 Task: Look for products in the category "Cereal" from Schoolyard Snacks only.
Action: Mouse moved to (704, 274)
Screenshot: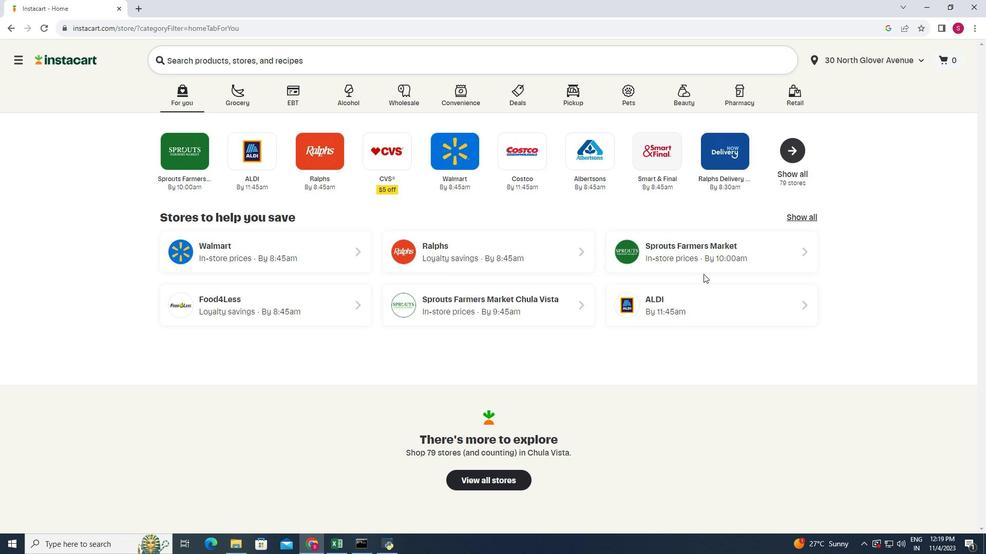 
Action: Mouse pressed left at (704, 274)
Screenshot: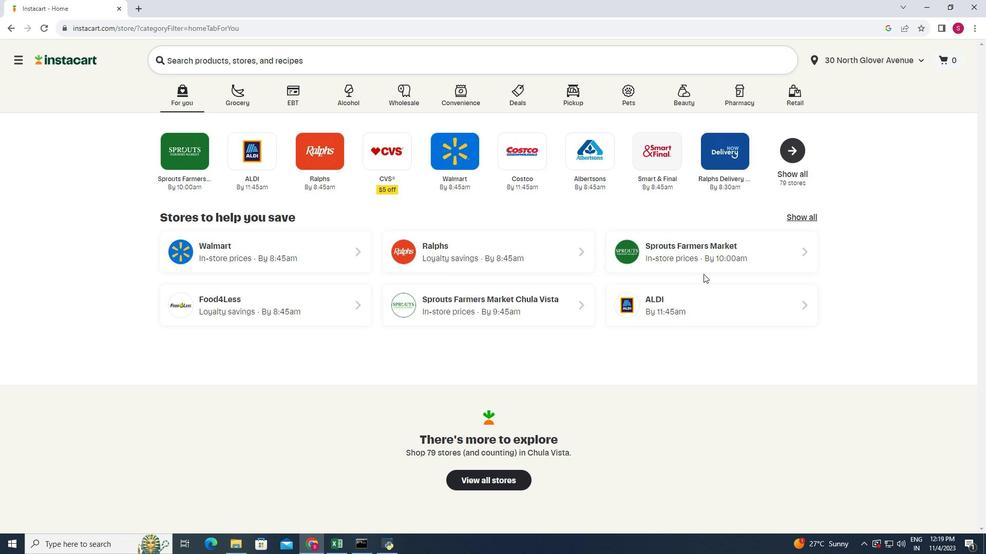 
Action: Mouse moved to (710, 262)
Screenshot: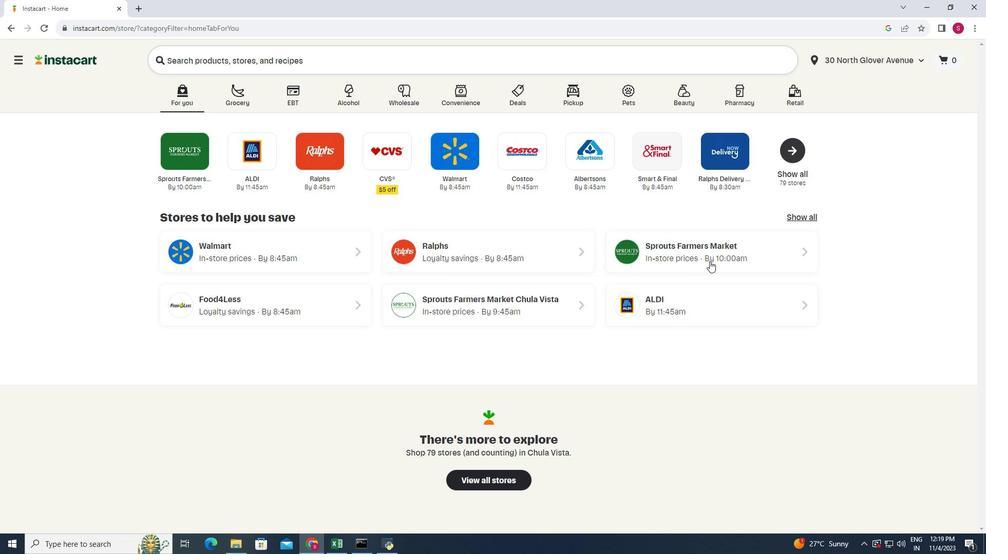 
Action: Mouse pressed left at (710, 262)
Screenshot: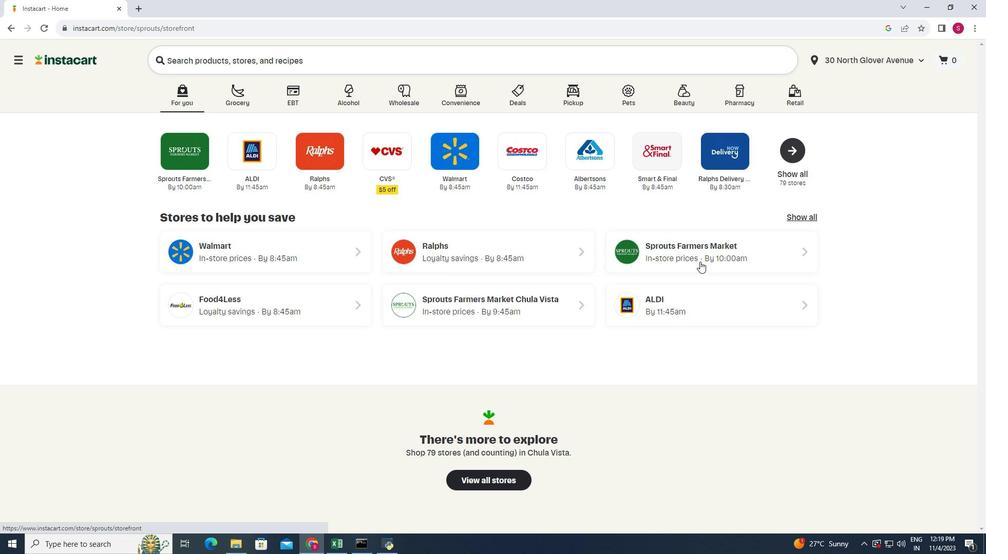
Action: Mouse moved to (51, 337)
Screenshot: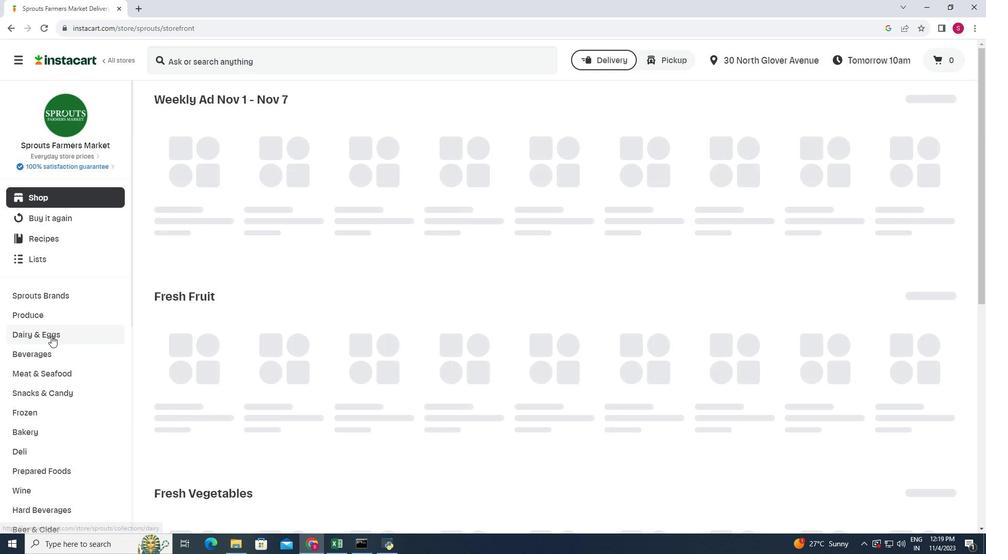 
Action: Mouse scrolled (51, 336) with delta (0, 0)
Screenshot: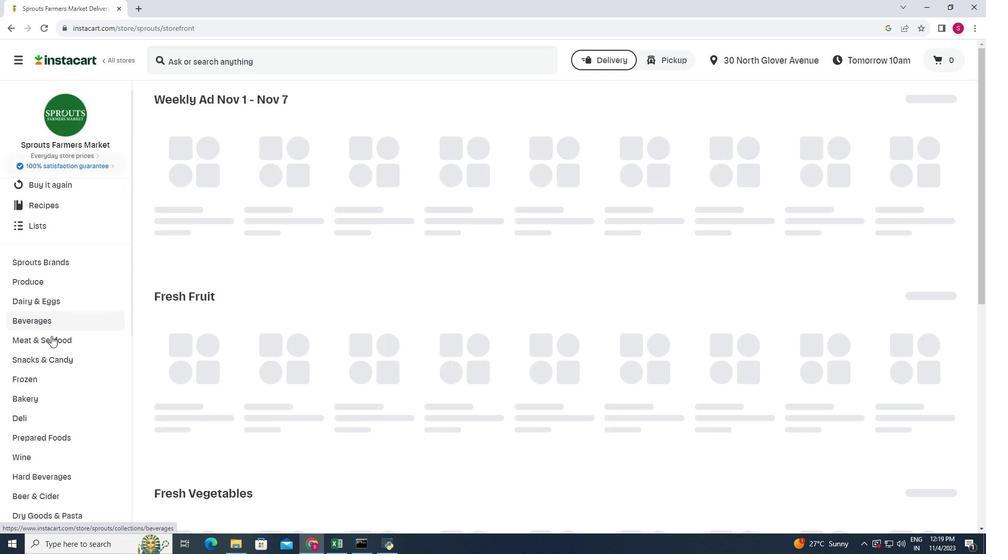 
Action: Mouse scrolled (51, 336) with delta (0, 0)
Screenshot: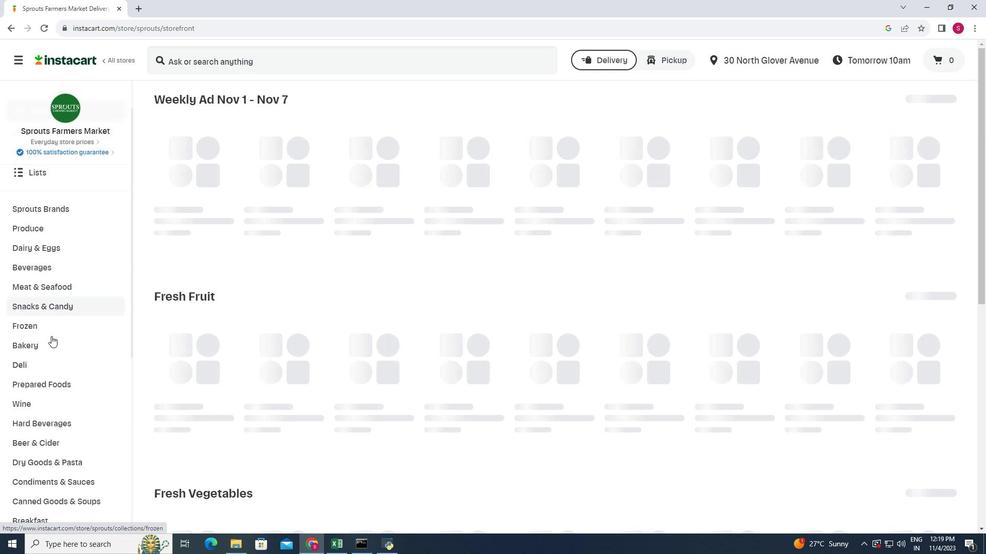 
Action: Mouse scrolled (51, 336) with delta (0, 0)
Screenshot: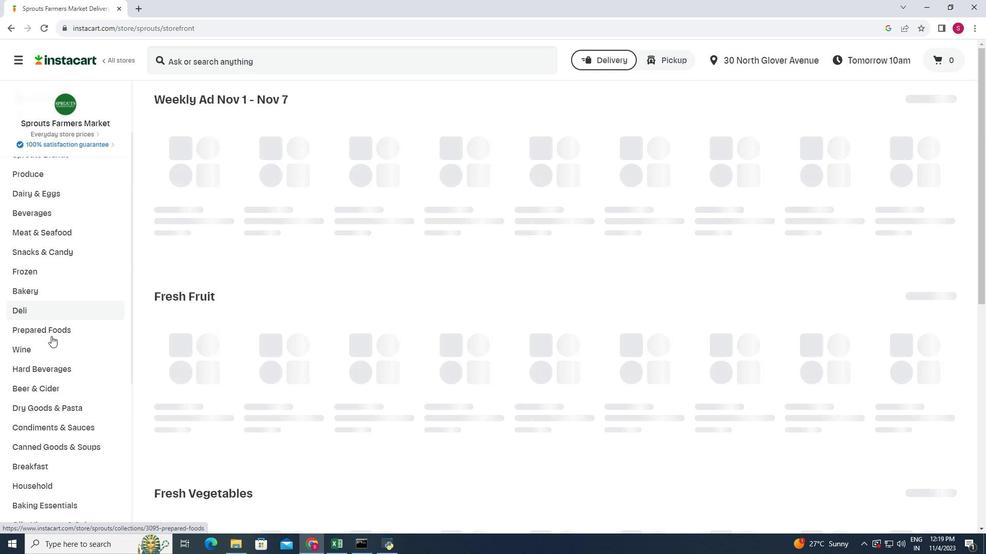 
Action: Mouse moved to (50, 449)
Screenshot: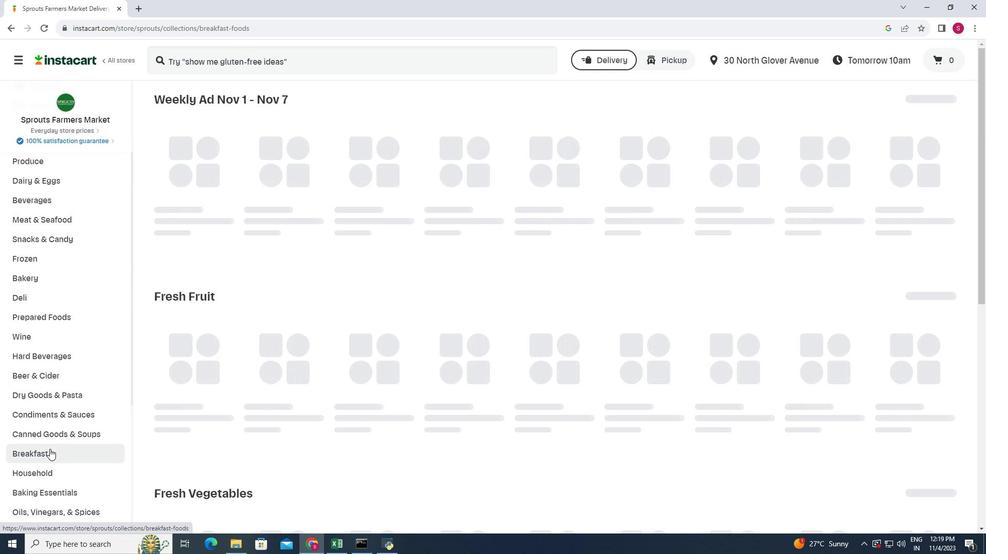 
Action: Mouse pressed left at (50, 449)
Screenshot: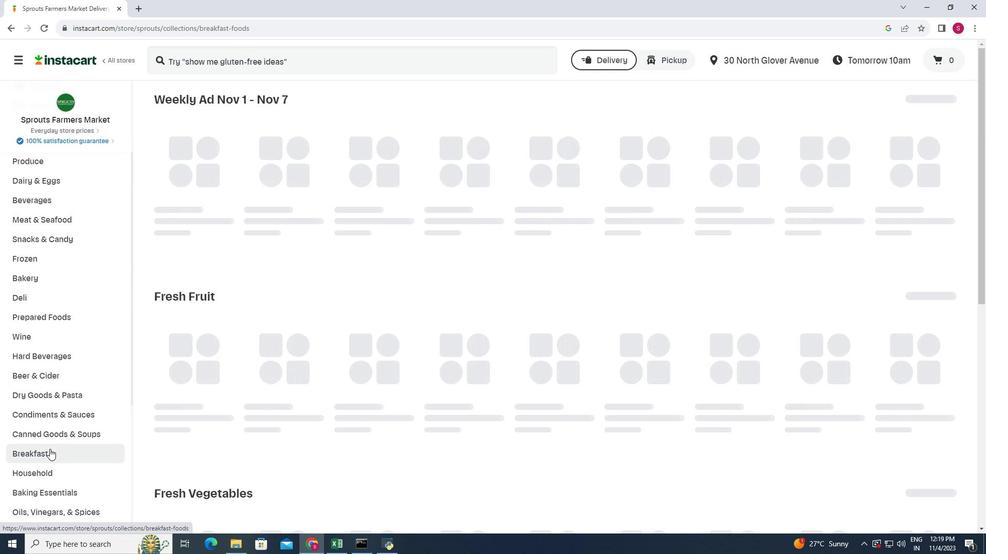 
Action: Mouse moved to (766, 135)
Screenshot: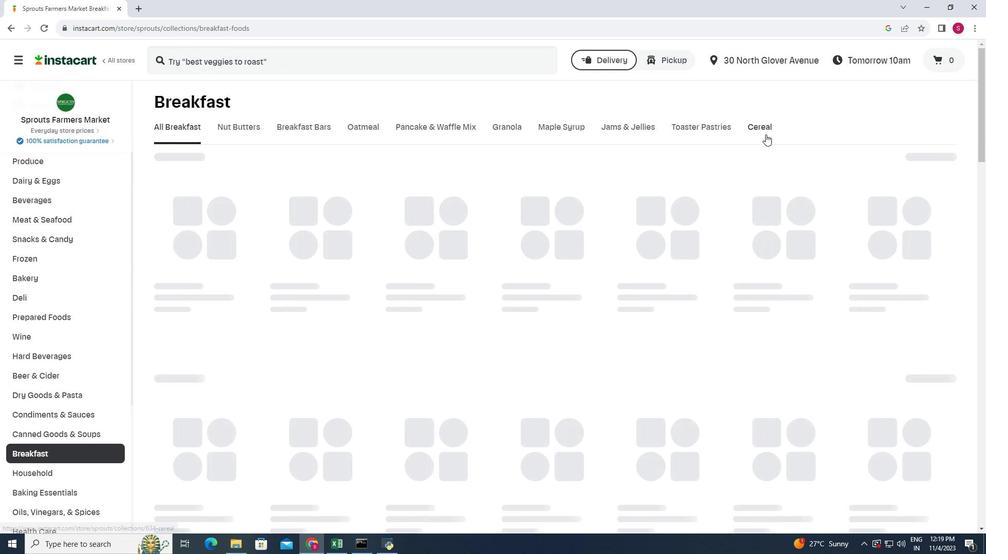
Action: Mouse pressed left at (766, 135)
Screenshot: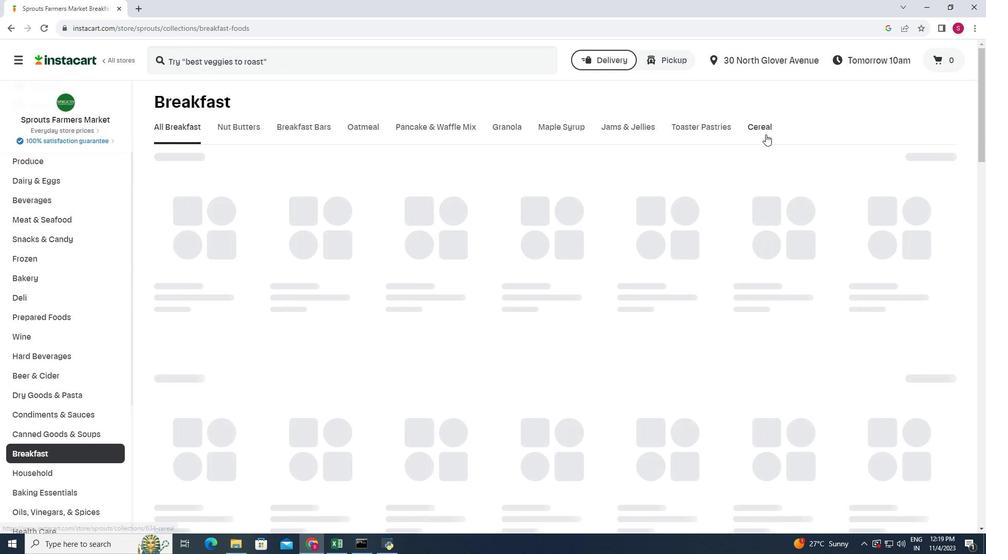 
Action: Mouse moved to (406, 164)
Screenshot: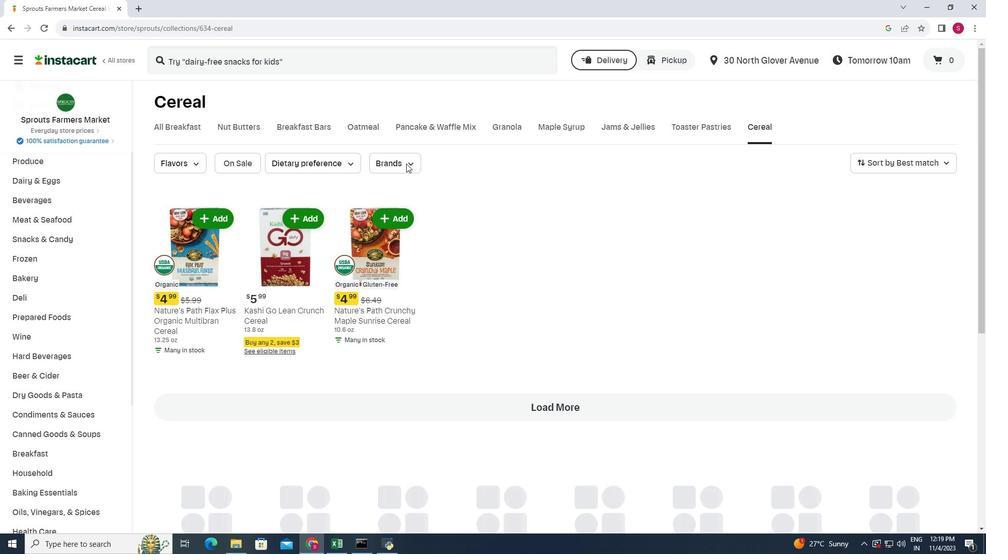
Action: Mouse pressed left at (406, 164)
Screenshot: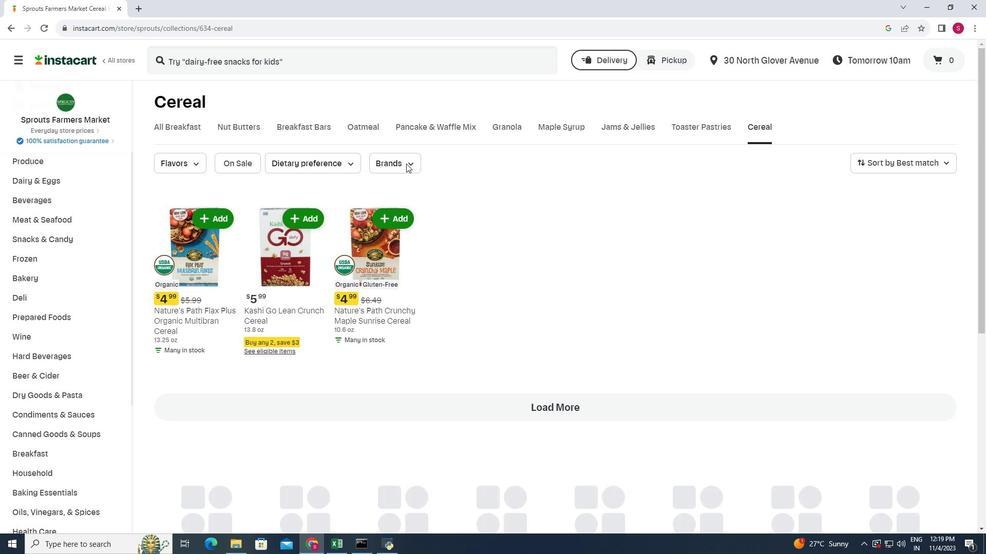 
Action: Mouse moved to (440, 207)
Screenshot: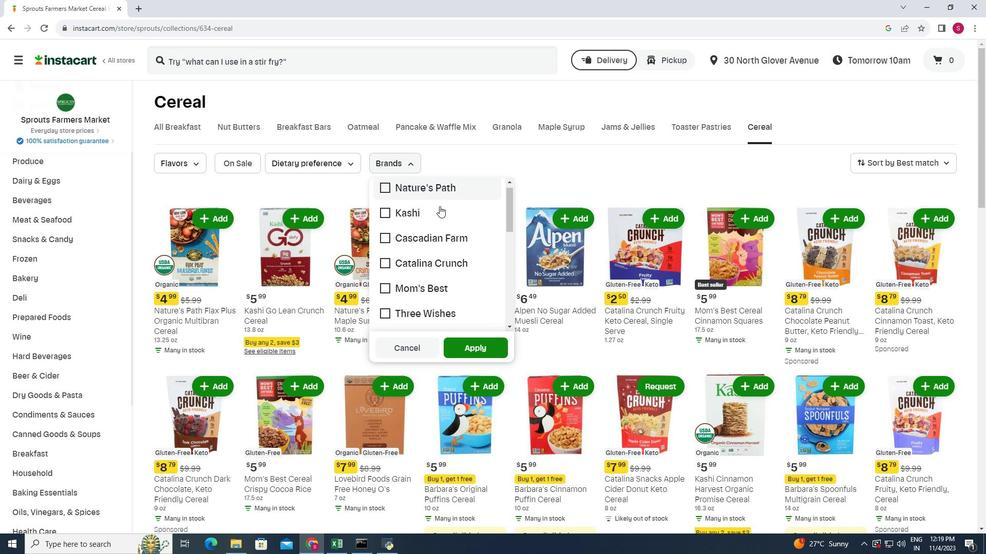 
Action: Mouse scrolled (440, 206) with delta (0, 0)
Screenshot: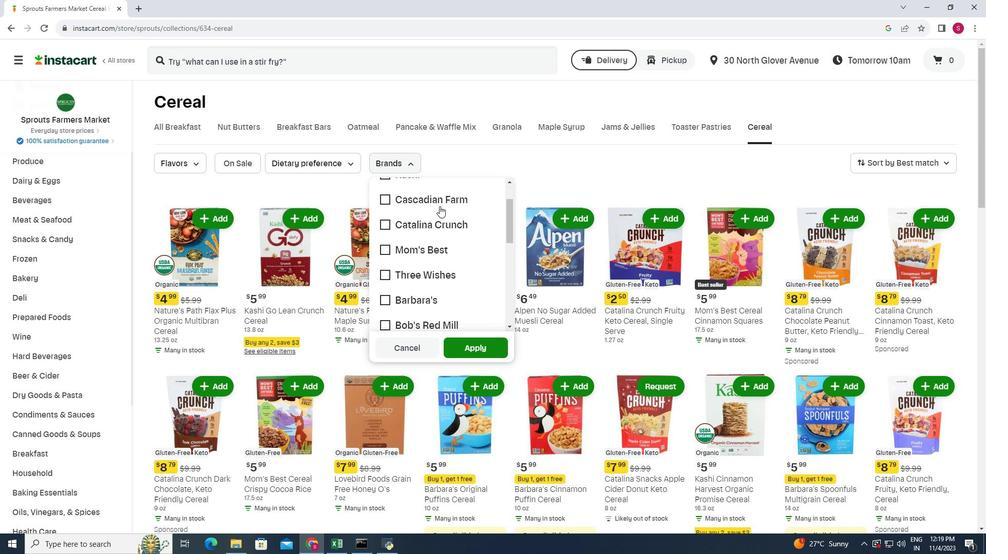 
Action: Mouse scrolled (440, 206) with delta (0, 0)
Screenshot: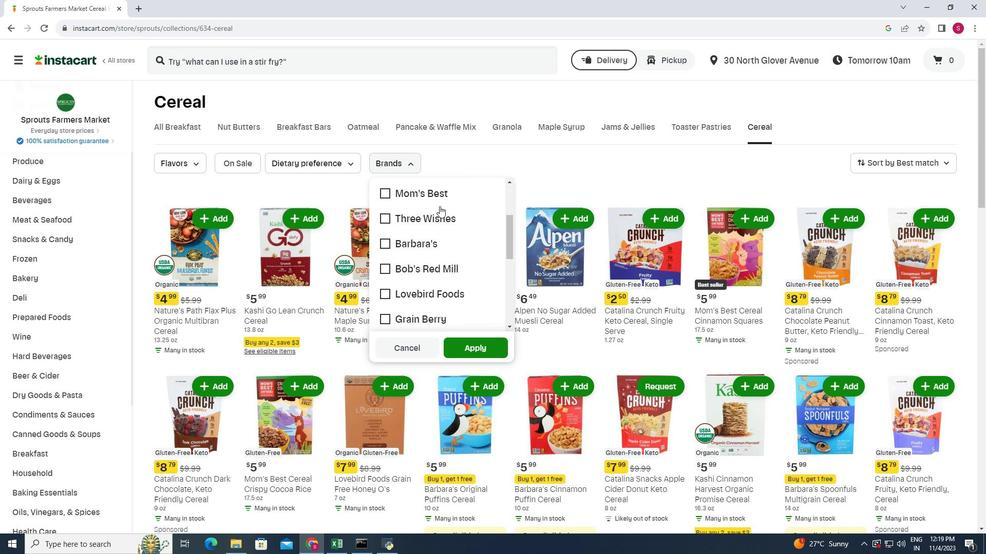 
Action: Mouse scrolled (440, 206) with delta (0, 0)
Screenshot: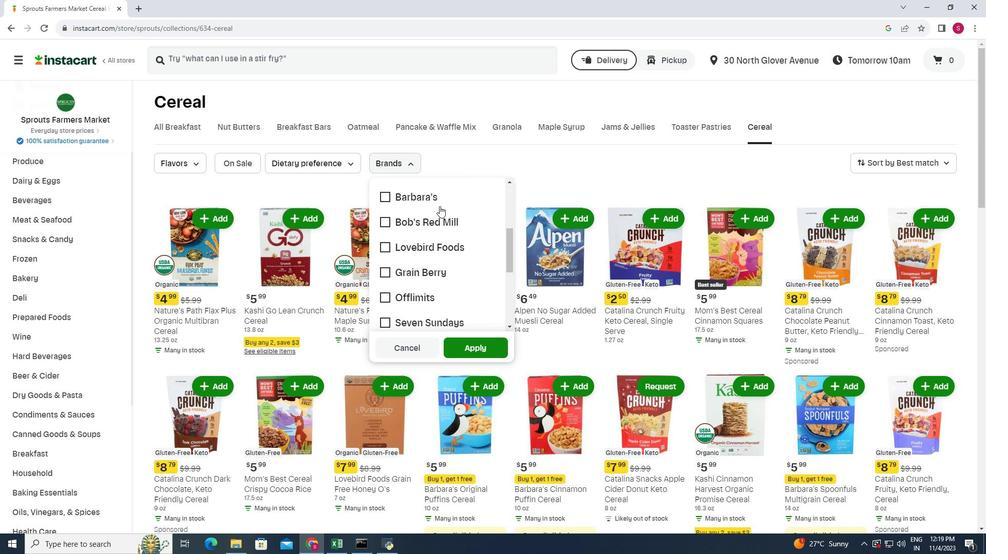 
Action: Mouse scrolled (440, 206) with delta (0, 0)
Screenshot: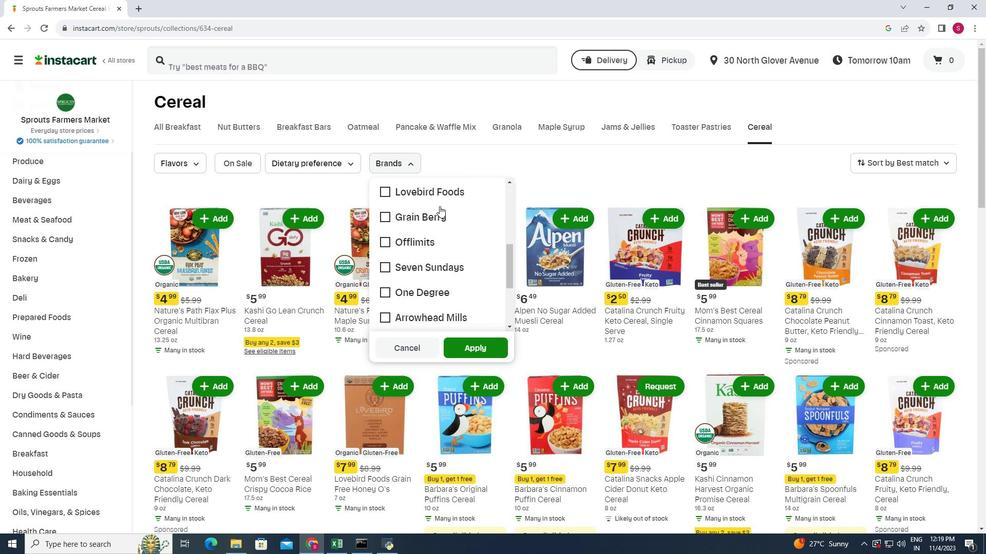 
Action: Mouse scrolled (440, 206) with delta (0, 0)
Screenshot: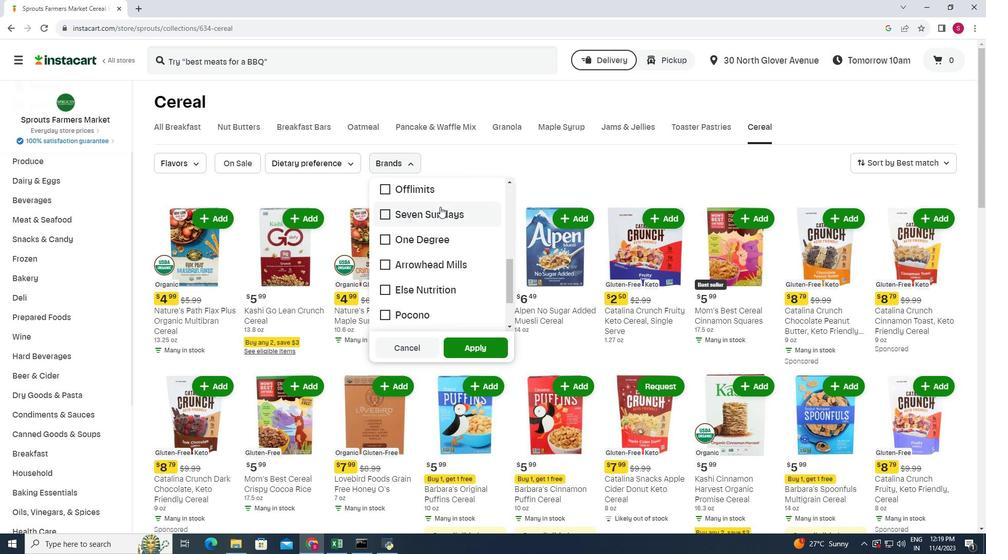 
Action: Mouse moved to (440, 207)
Screenshot: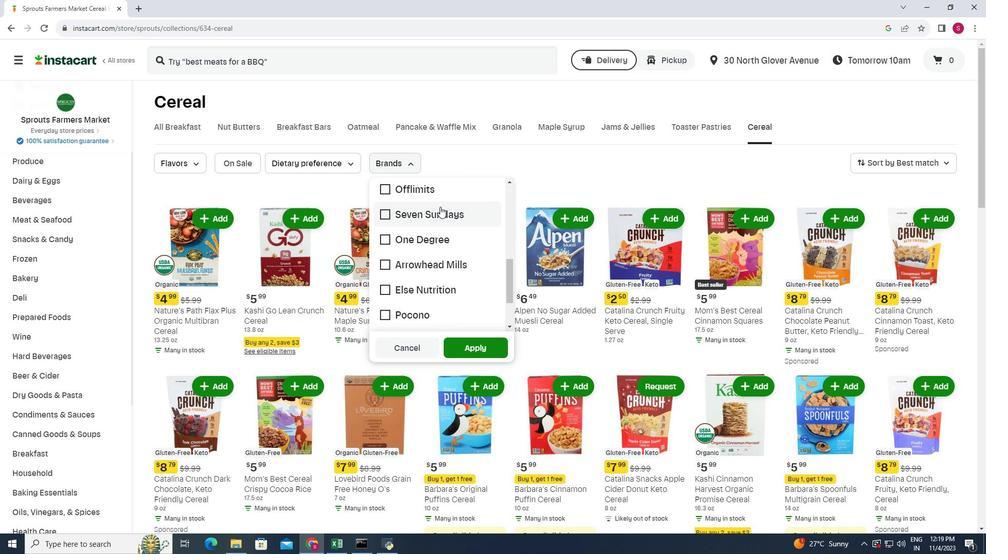 
Action: Mouse scrolled (440, 207) with delta (0, 0)
Screenshot: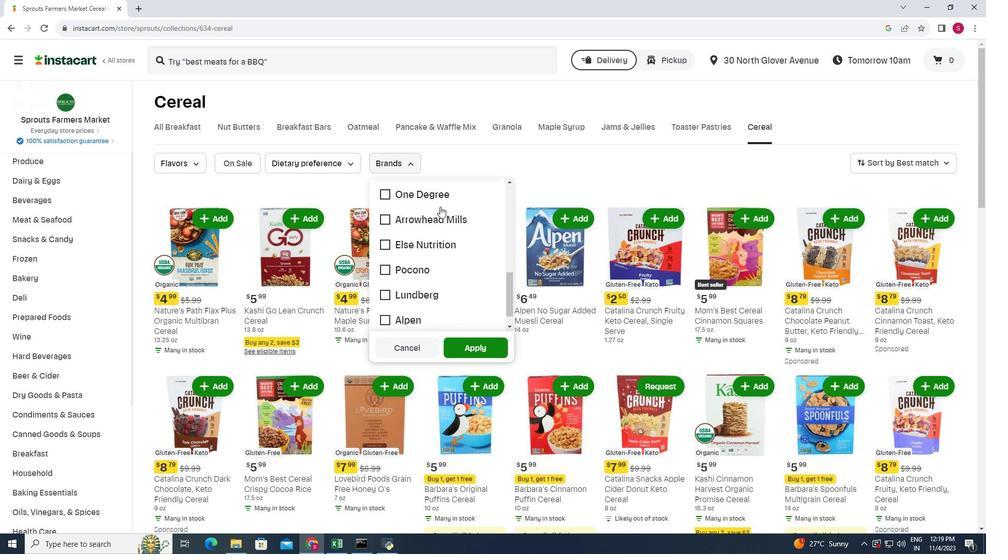 
Action: Mouse scrolled (440, 207) with delta (0, 0)
Screenshot: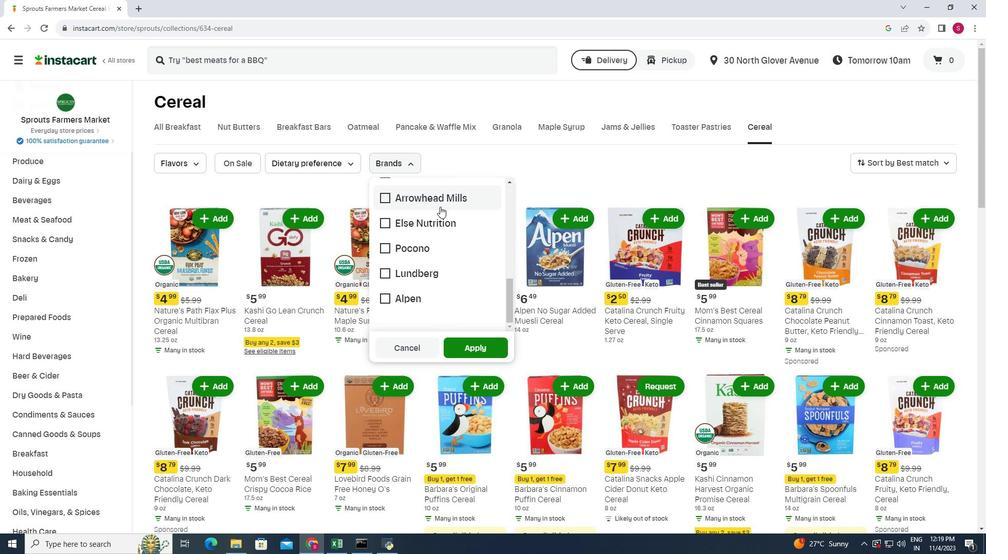 
Action: Mouse scrolled (440, 207) with delta (0, 0)
Screenshot: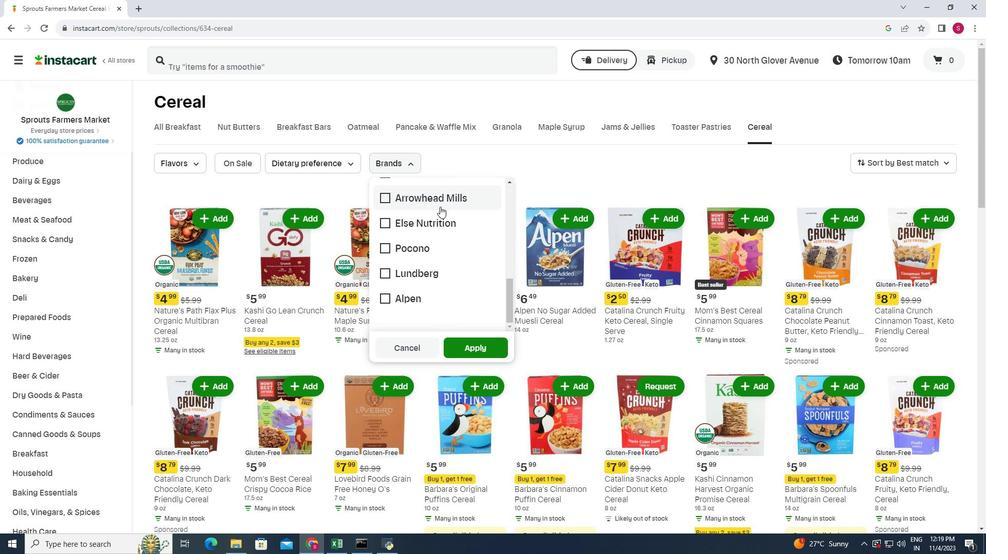 
Action: Mouse scrolled (440, 208) with delta (0, 0)
Screenshot: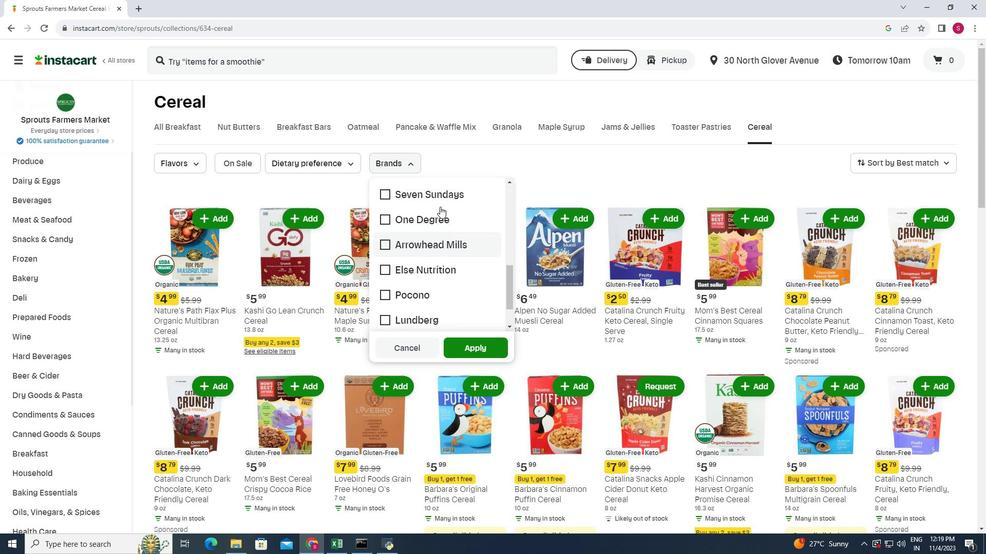 
Action: Mouse scrolled (440, 208) with delta (0, 0)
Screenshot: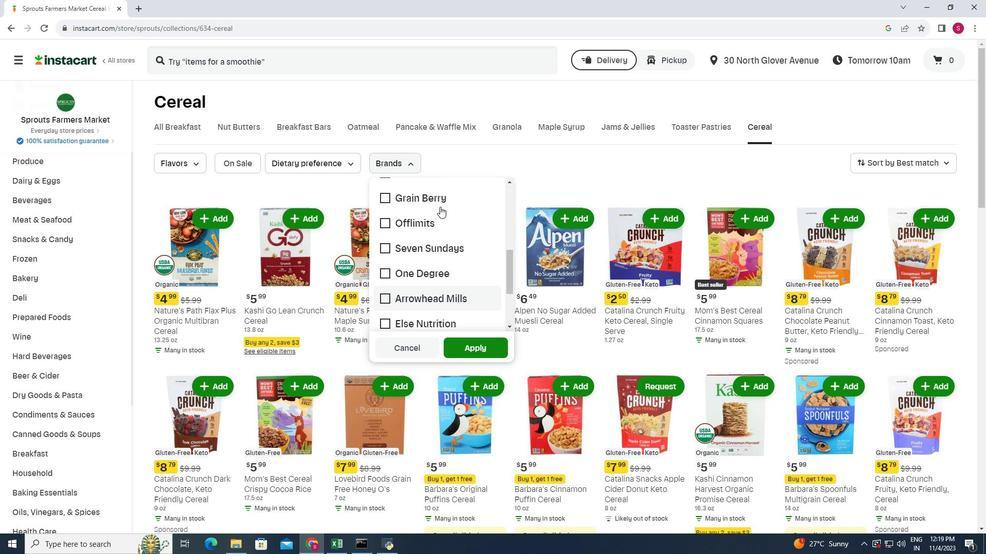 
Action: Mouse scrolled (440, 208) with delta (0, 0)
Screenshot: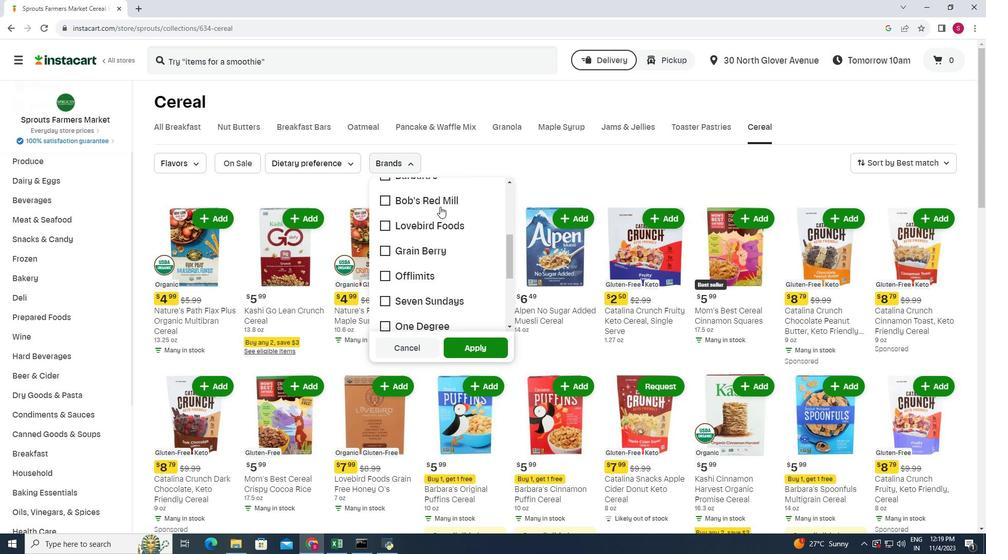 
Action: Mouse scrolled (440, 208) with delta (0, 0)
Screenshot: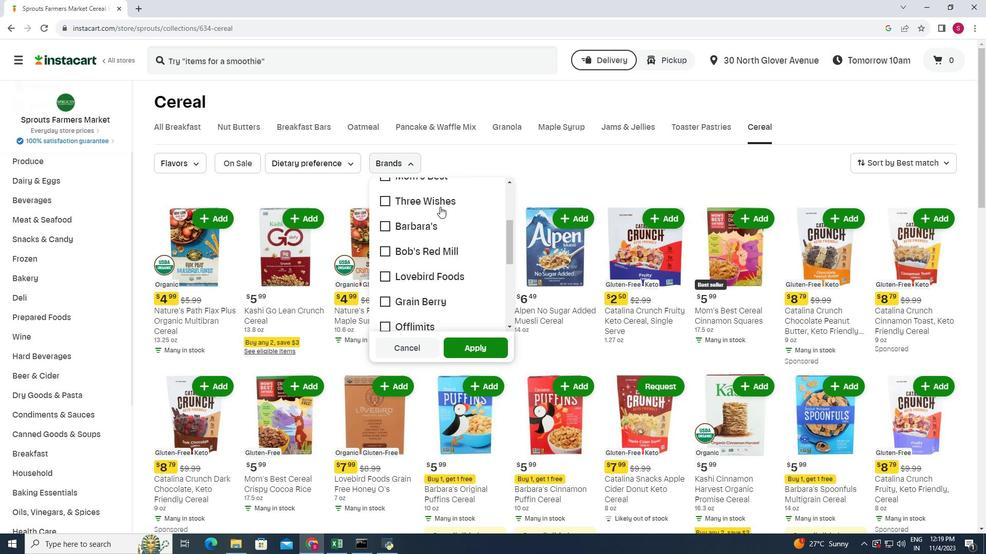 
Action: Mouse scrolled (440, 208) with delta (0, 0)
Screenshot: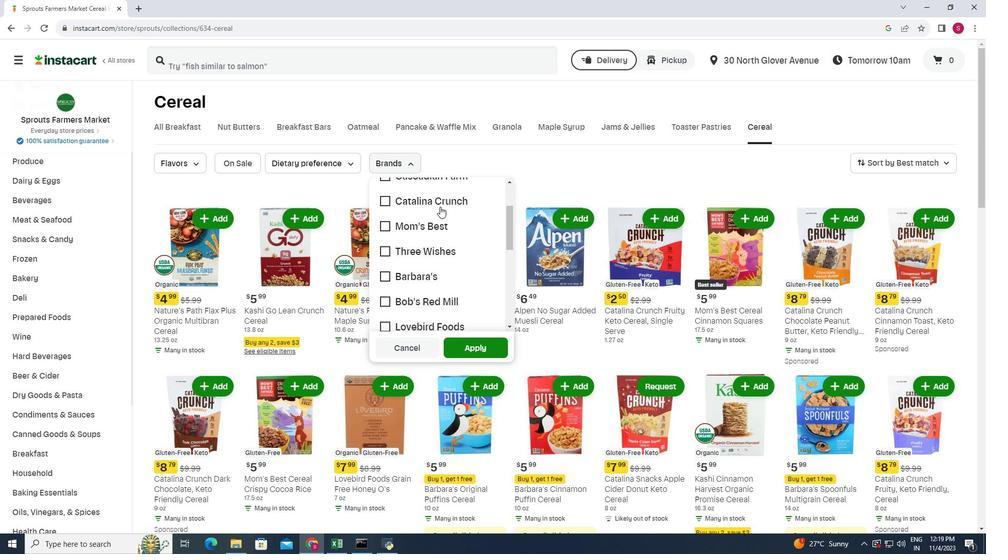 
Action: Mouse scrolled (440, 208) with delta (0, 0)
Screenshot: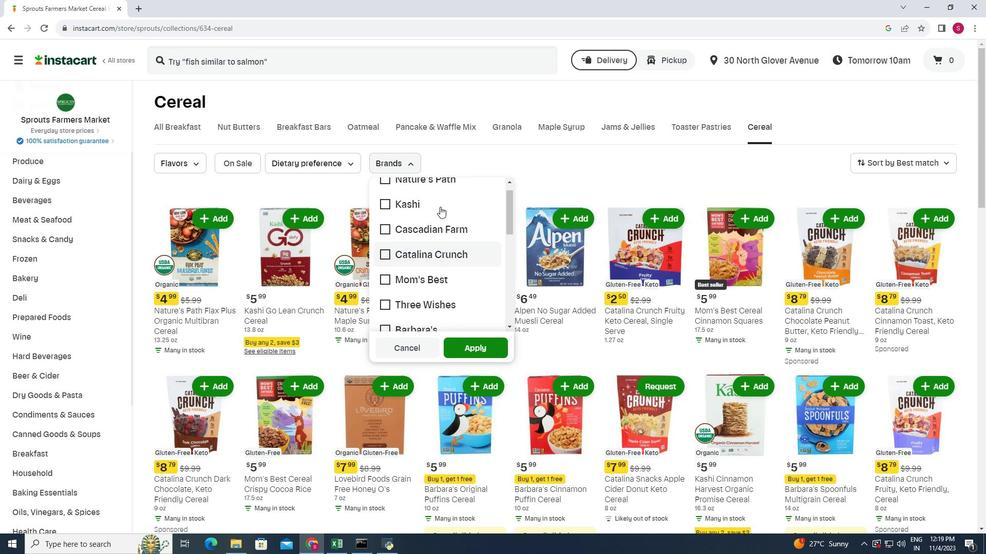 
Action: Mouse scrolled (440, 208) with delta (0, 0)
Screenshot: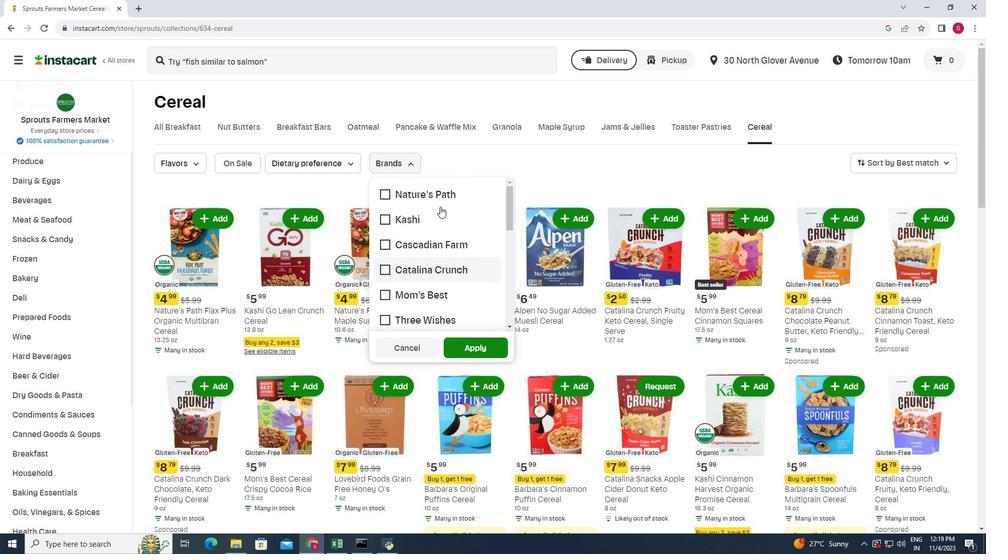 
Action: Mouse scrolled (440, 208) with delta (0, 0)
Screenshot: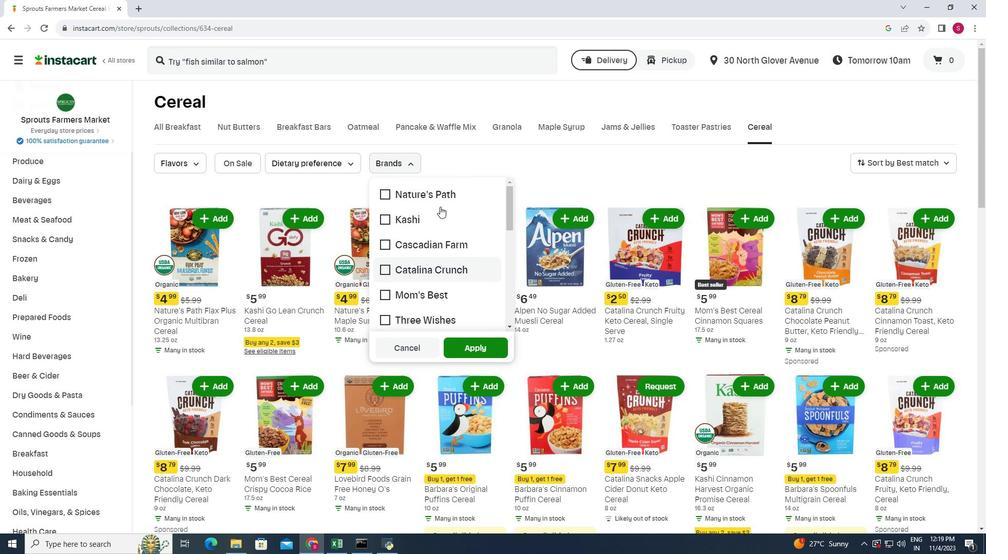 
